 Task: Select traffic view around selected location Baltimore, Maryland, United States and identify the nearest hotel to the peak traffic point
Action: Mouse moved to (214, 76)
Screenshot: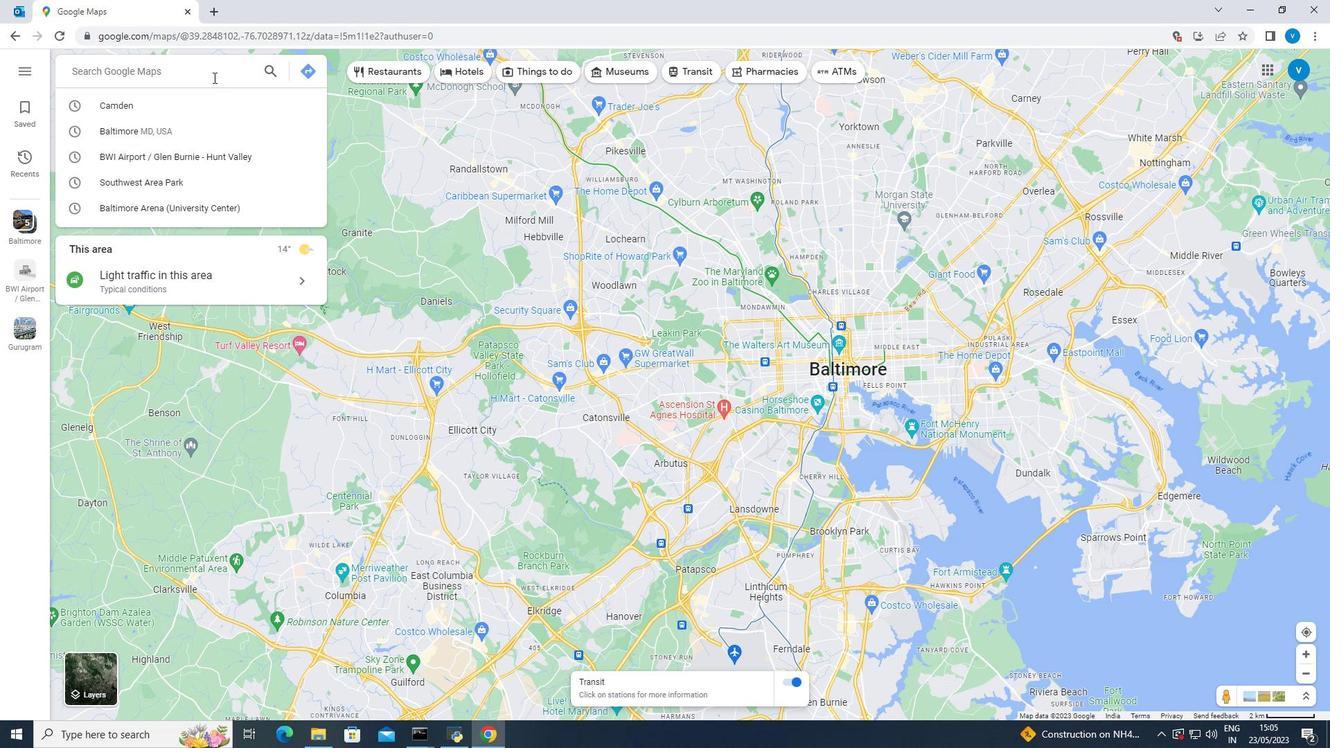 
Action: Mouse pressed left at (214, 76)
Screenshot: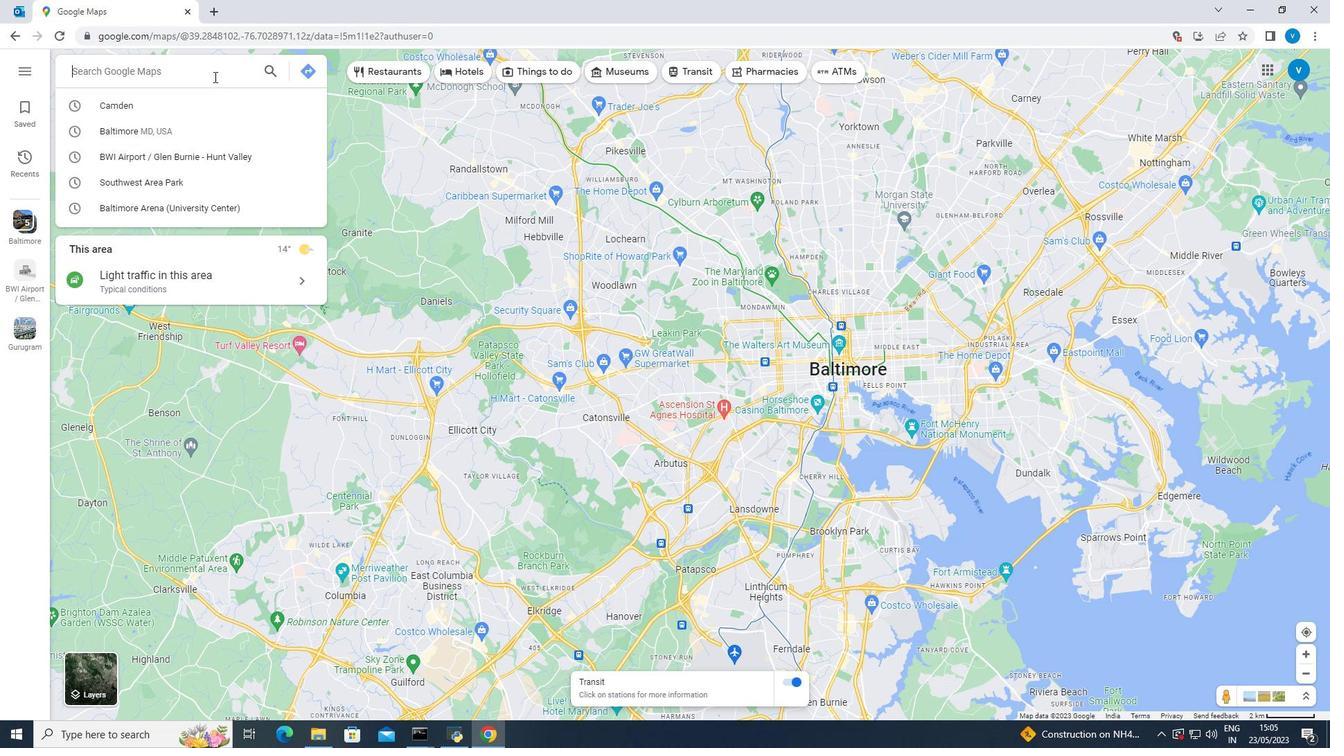 
Action: Key pressed <Key.shift><Key.shift>Baltimore,<Key.space><Key.shift><Key.shift><Key.shift>Maryland
Screenshot: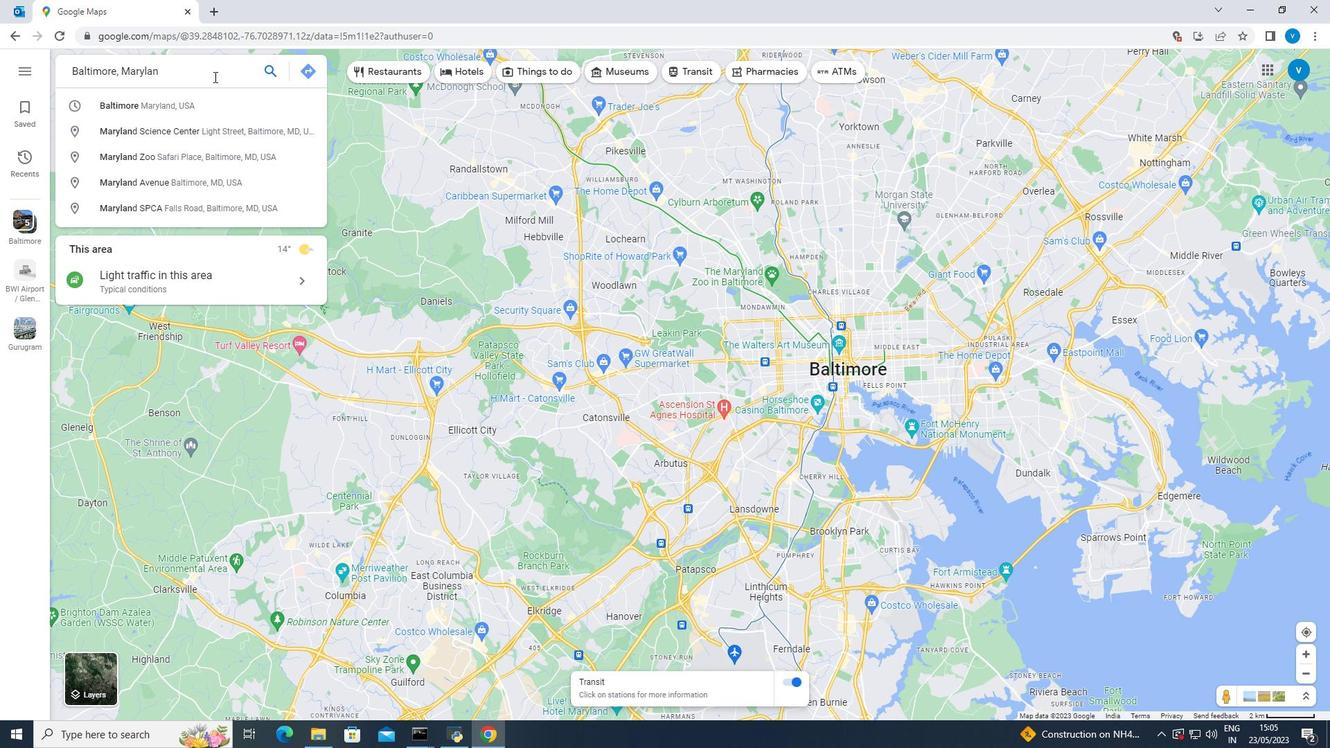 
Action: Mouse moved to (199, 103)
Screenshot: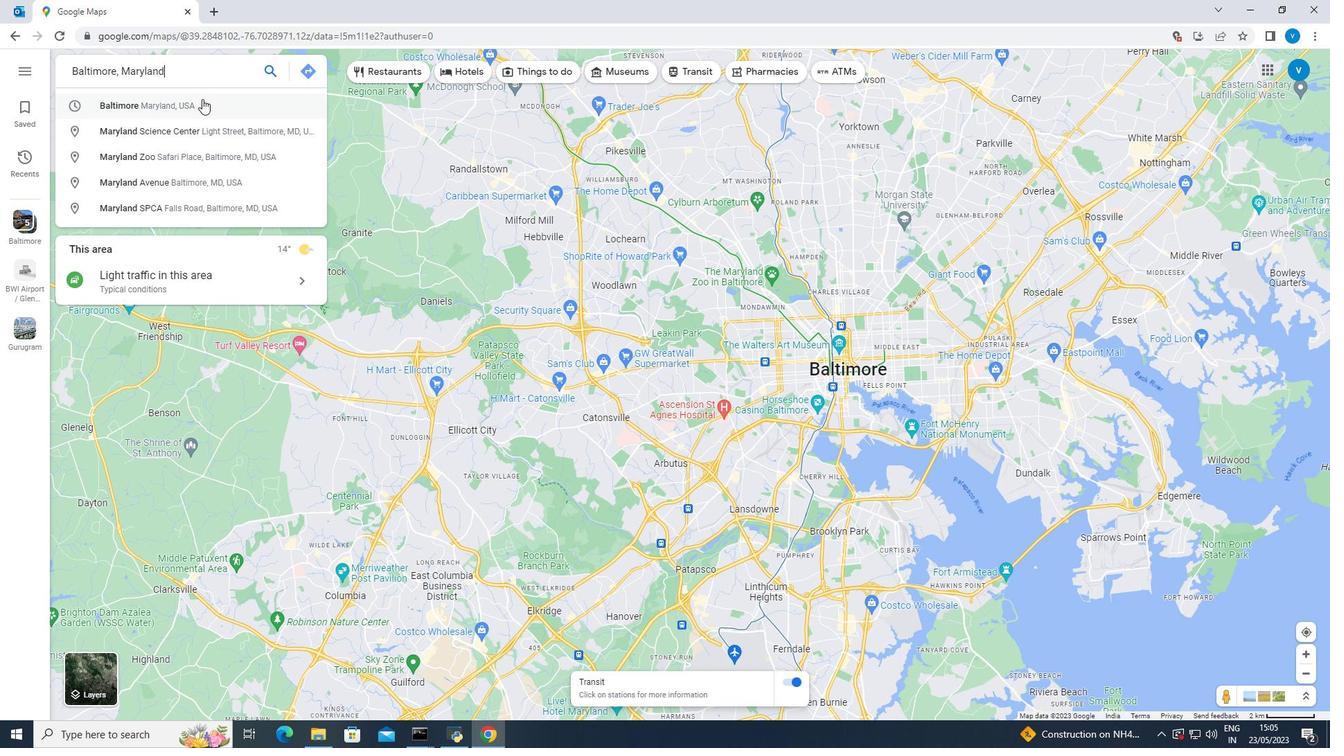 
Action: Mouse pressed left at (199, 103)
Screenshot: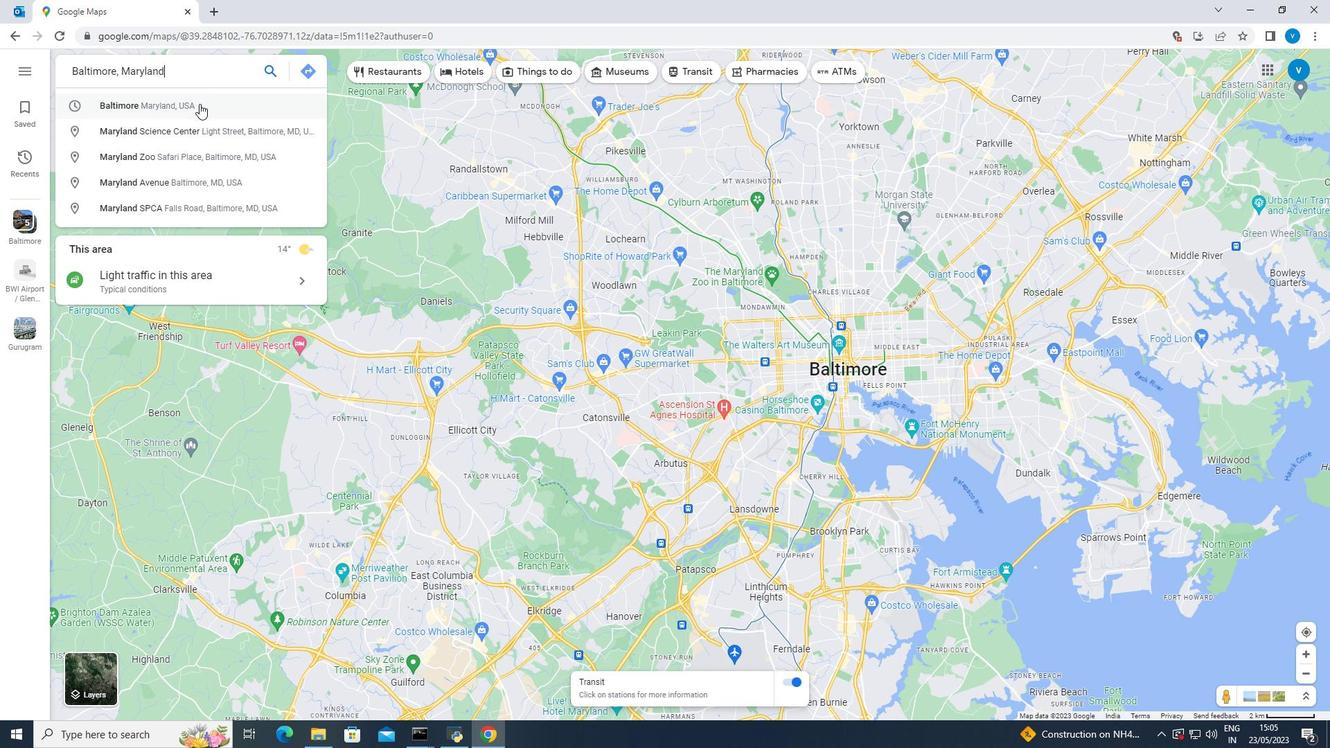 
Action: Mouse moved to (470, 682)
Screenshot: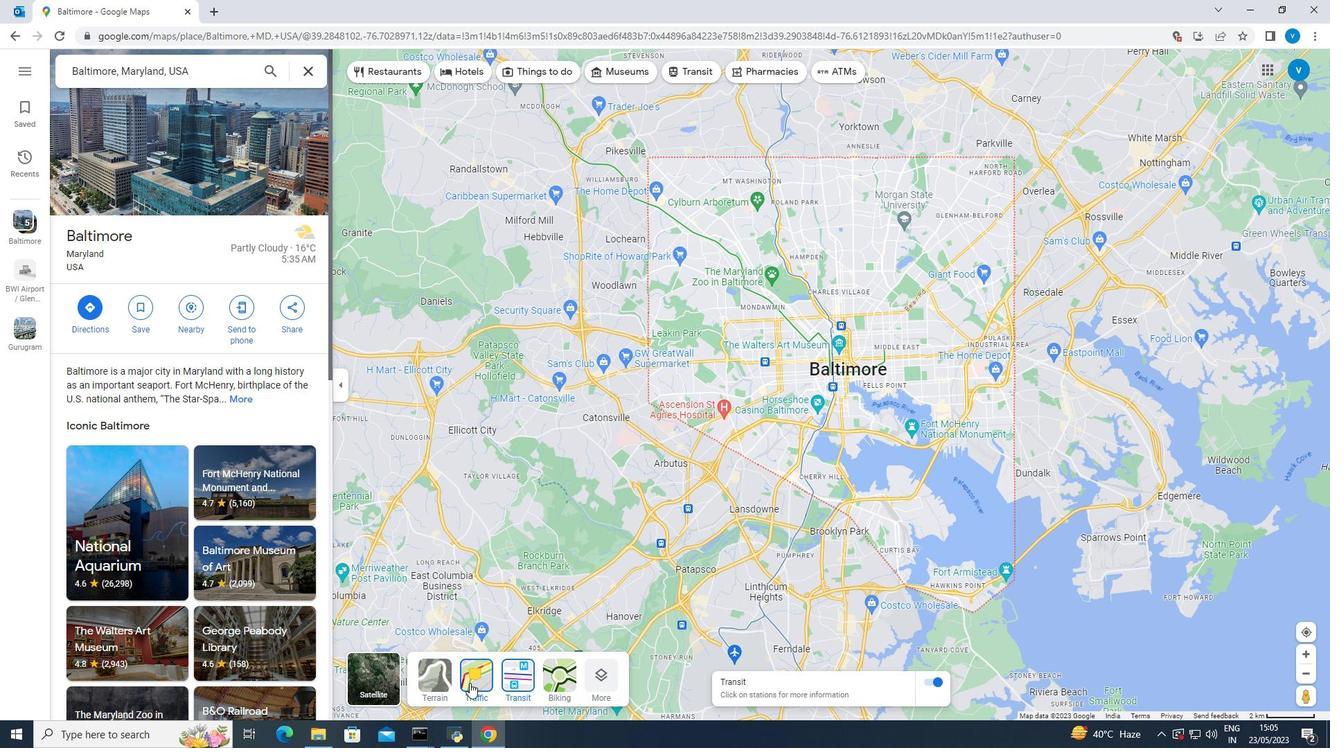 
Action: Mouse pressed left at (470, 682)
Screenshot: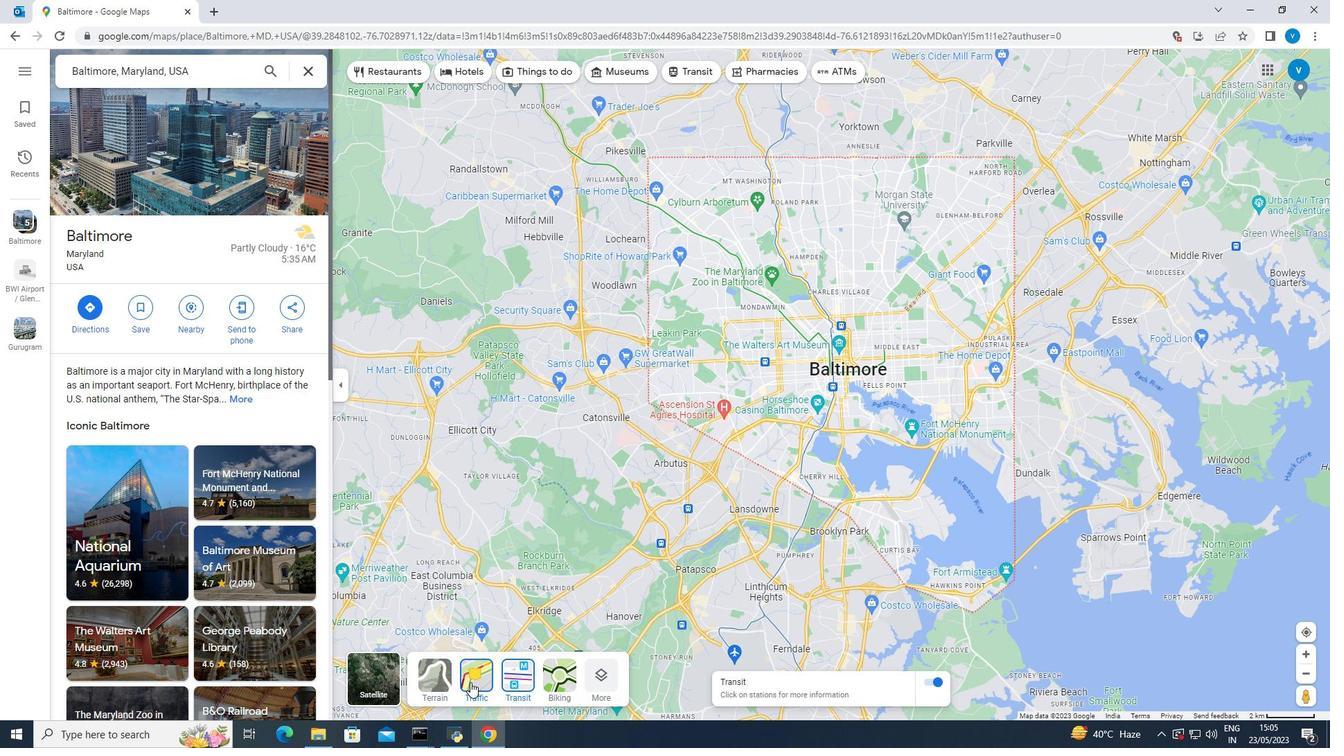 
Action: Mouse moved to (618, 286)
Screenshot: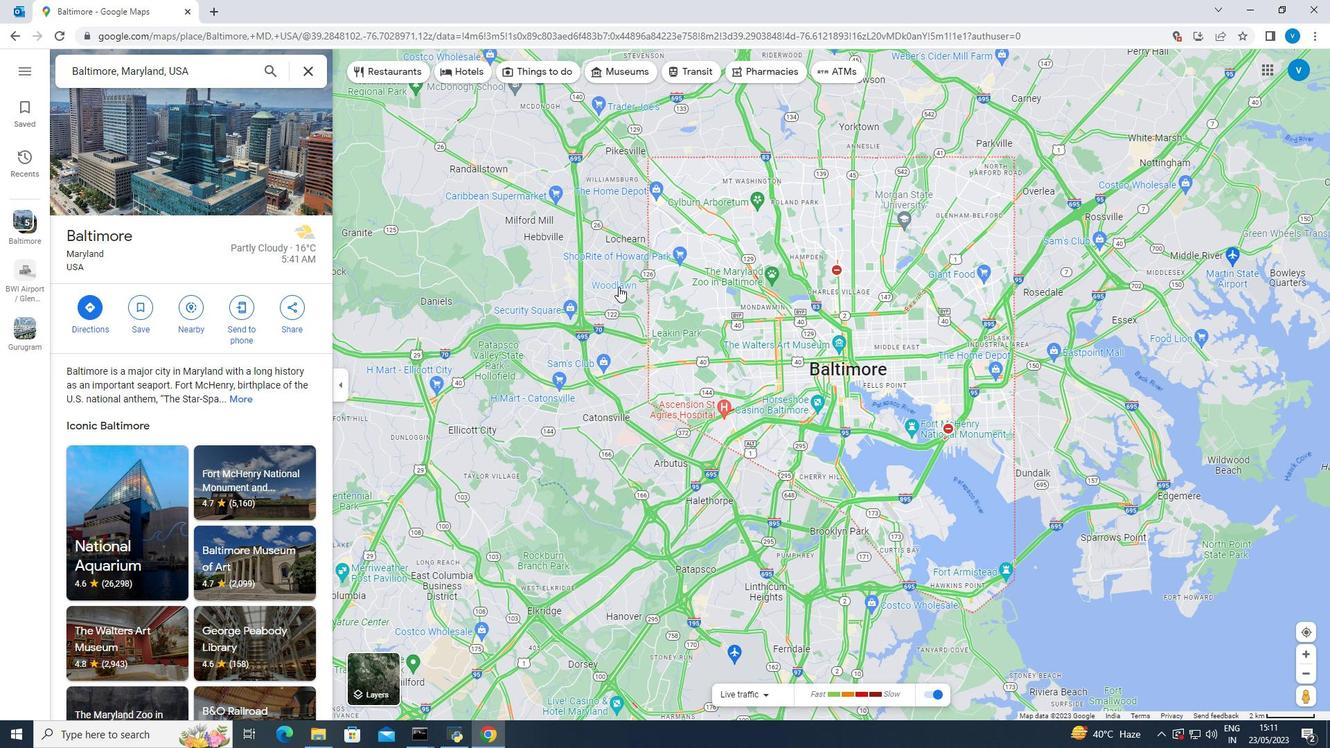 
Action: Mouse pressed left at (618, 286)
Screenshot: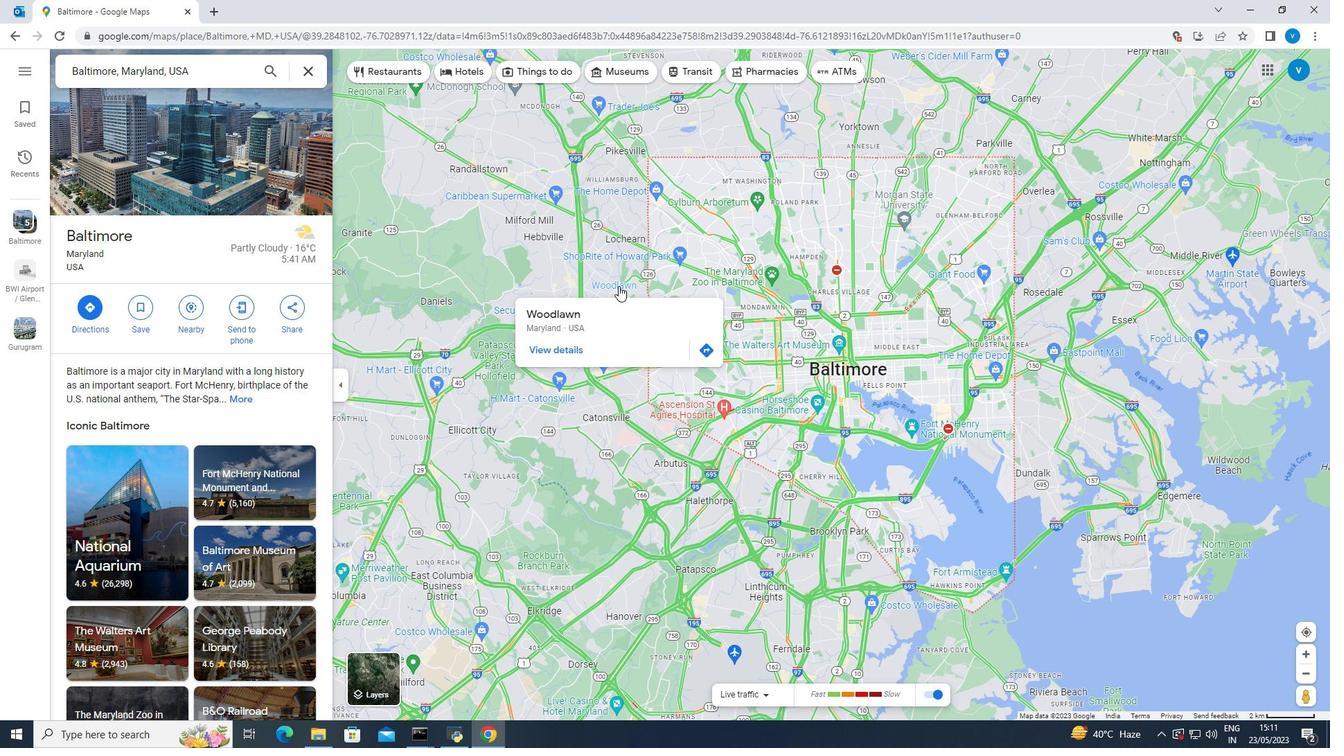 
Action: Mouse moved to (81, 69)
Screenshot: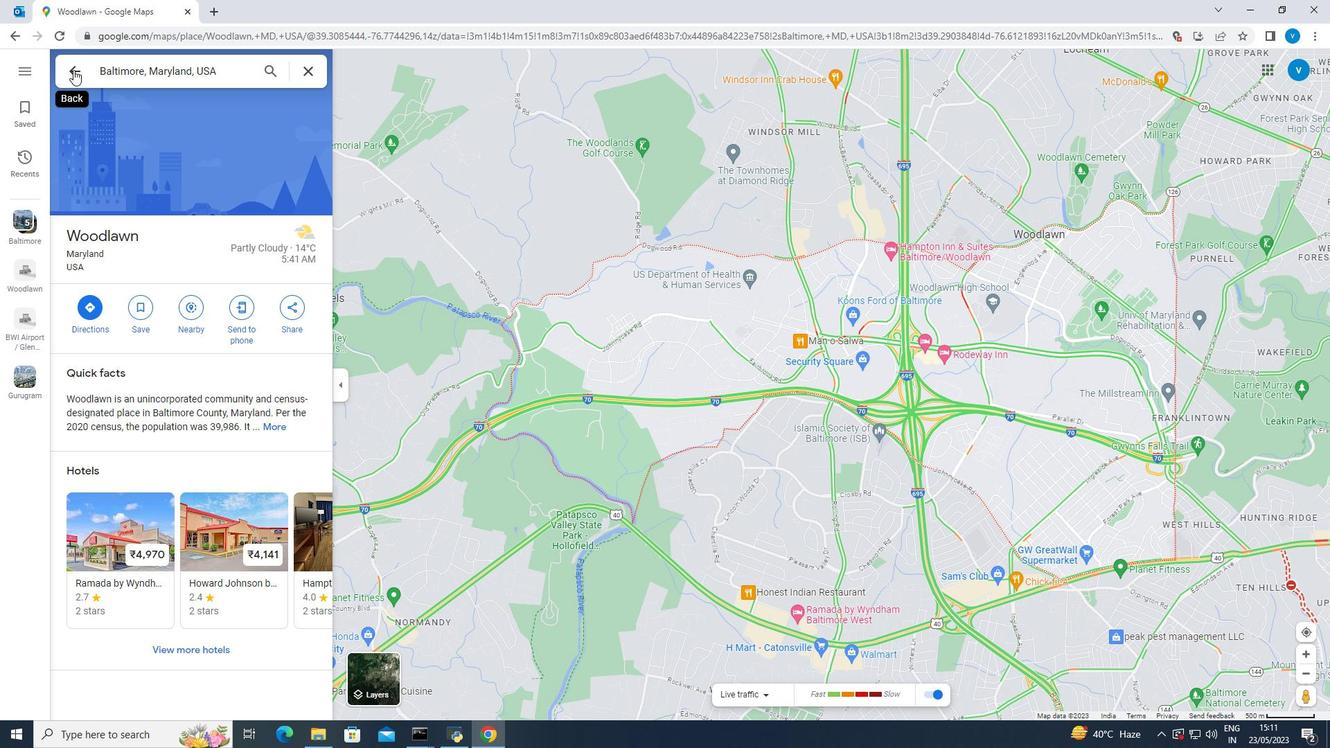 
Action: Mouse pressed left at (81, 69)
Screenshot: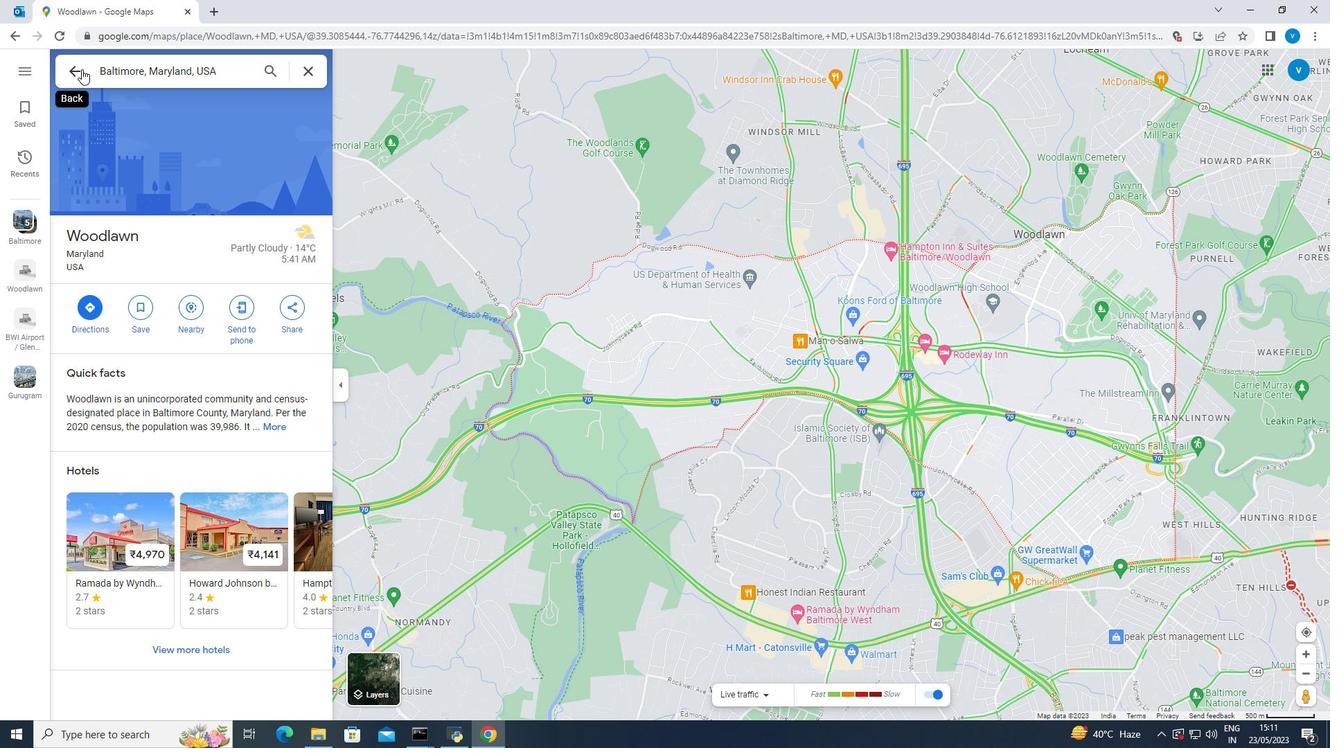
Action: Mouse moved to (956, 274)
Screenshot: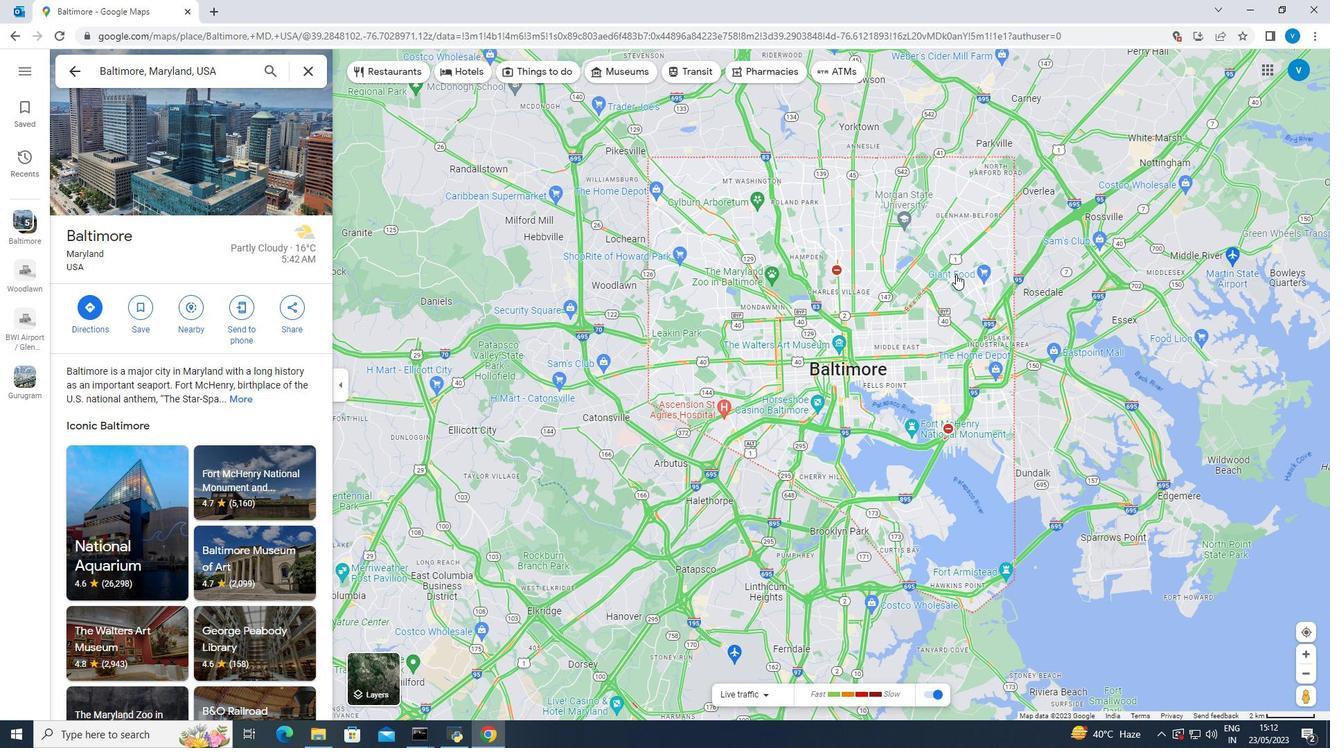 
Action: Mouse pressed left at (956, 274)
Screenshot: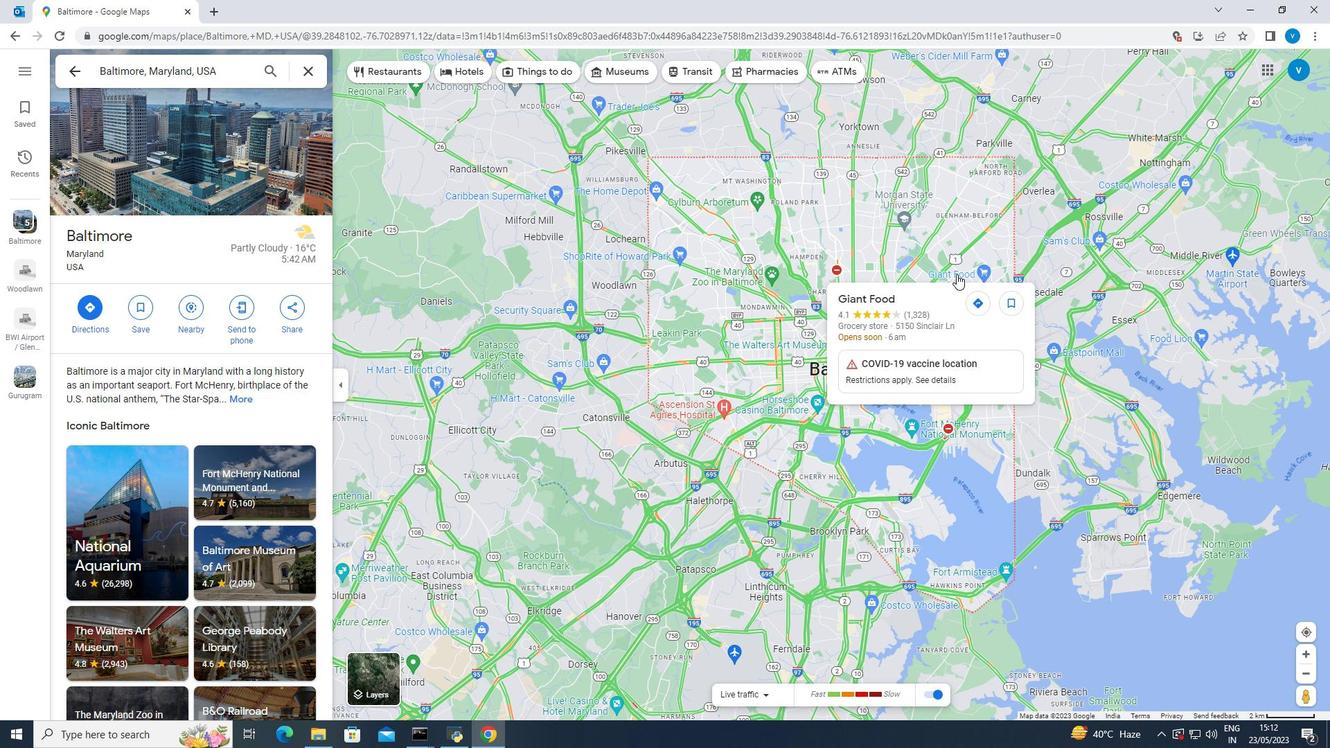 
Action: Mouse moved to (1193, 333)
Screenshot: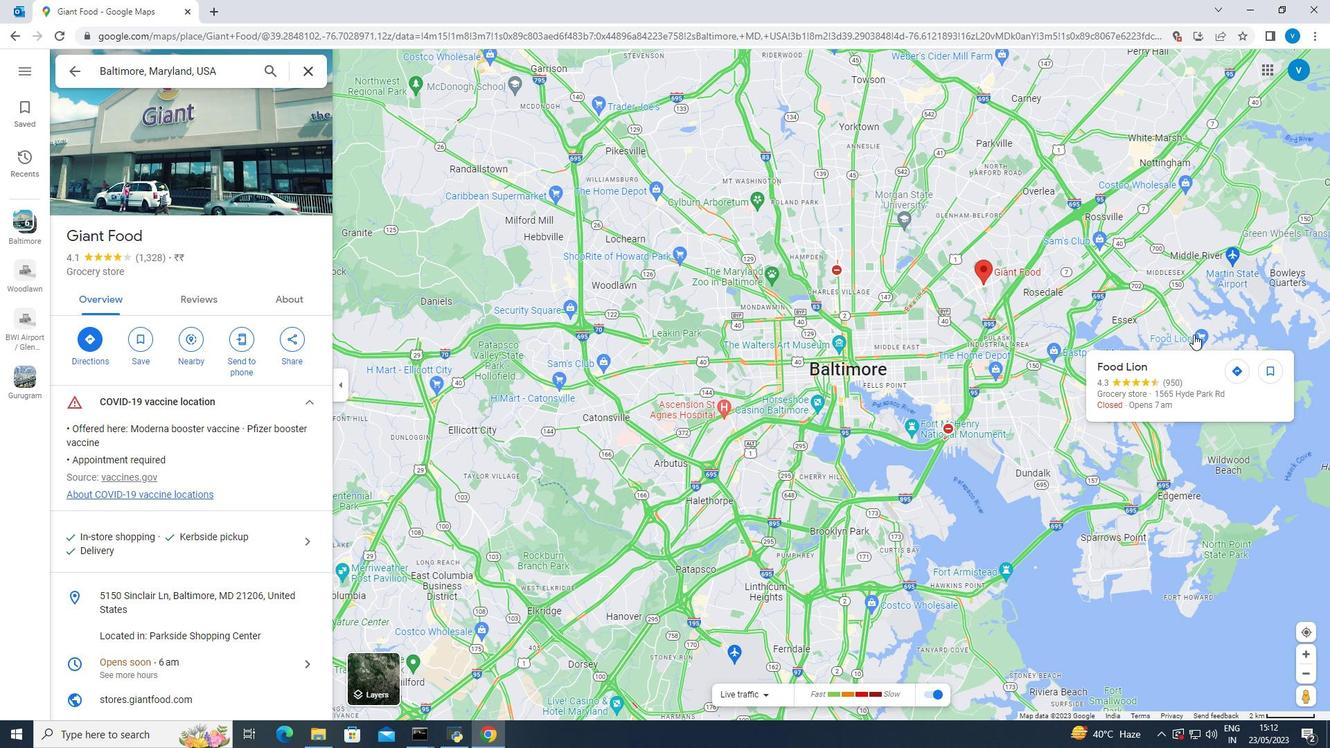 
Action: Mouse pressed left at (1193, 333)
Screenshot: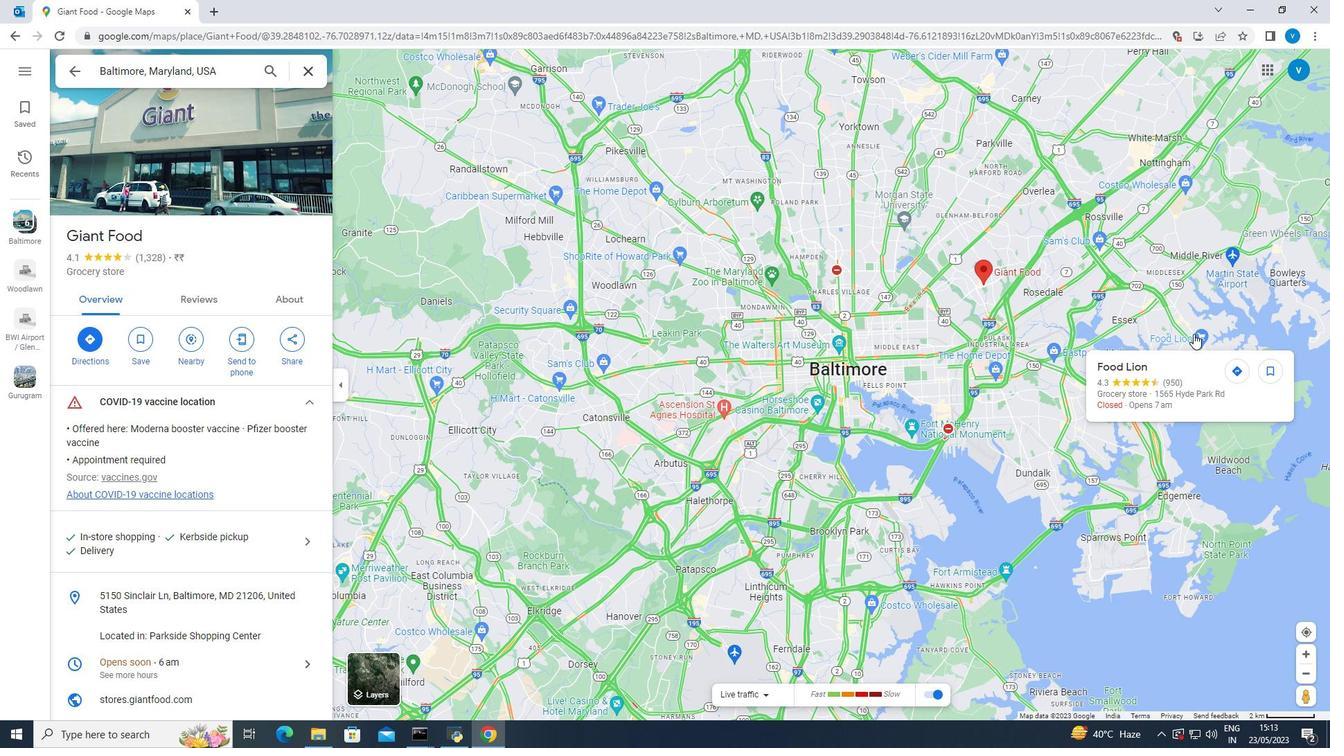 
Action: Mouse moved to (899, 160)
Screenshot: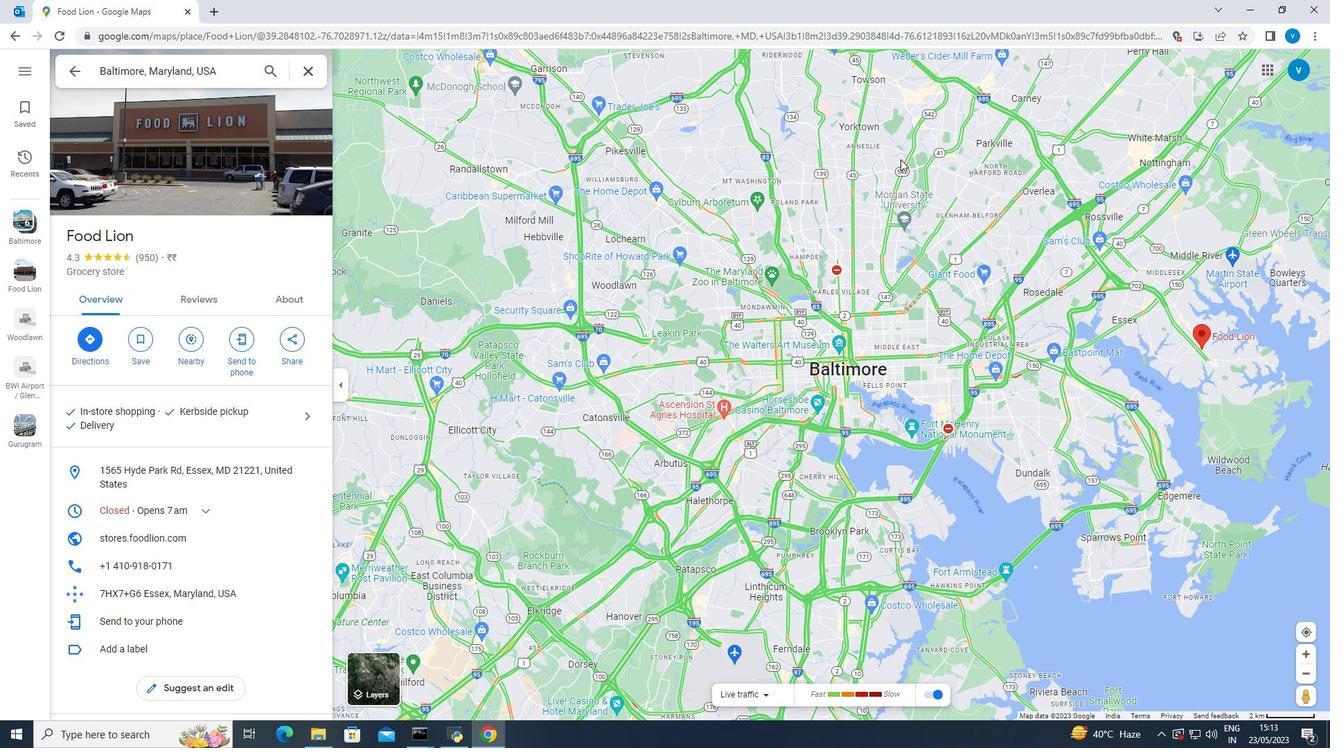 
